 Task: Apply update heading 6 to match "Mouse".
Action: Mouse moved to (196, 79)
Screenshot: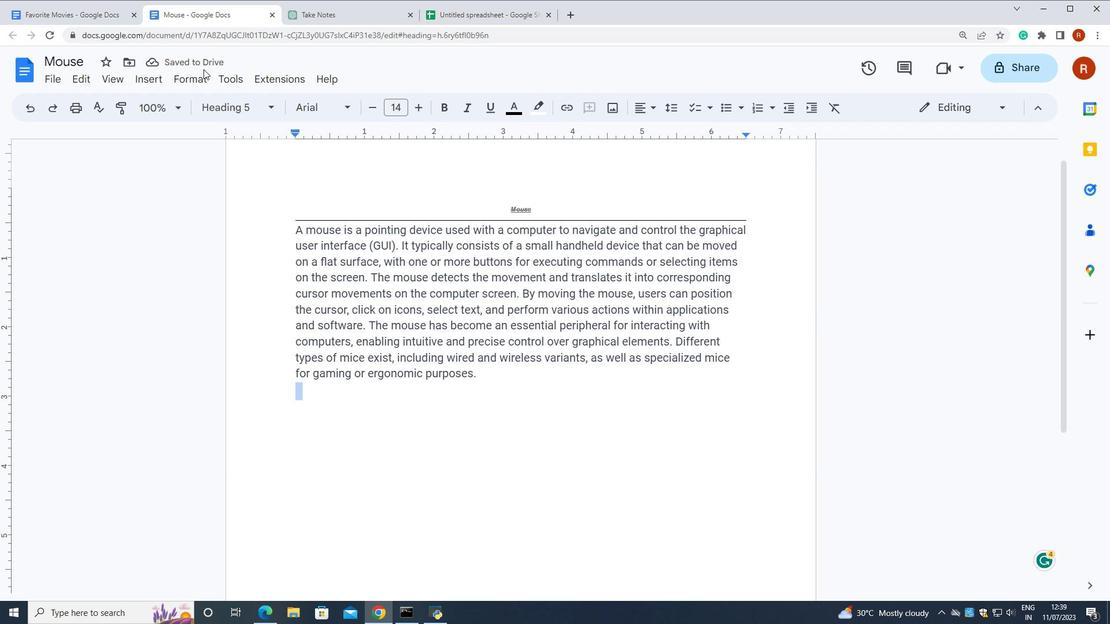 
Action: Mouse pressed left at (196, 79)
Screenshot: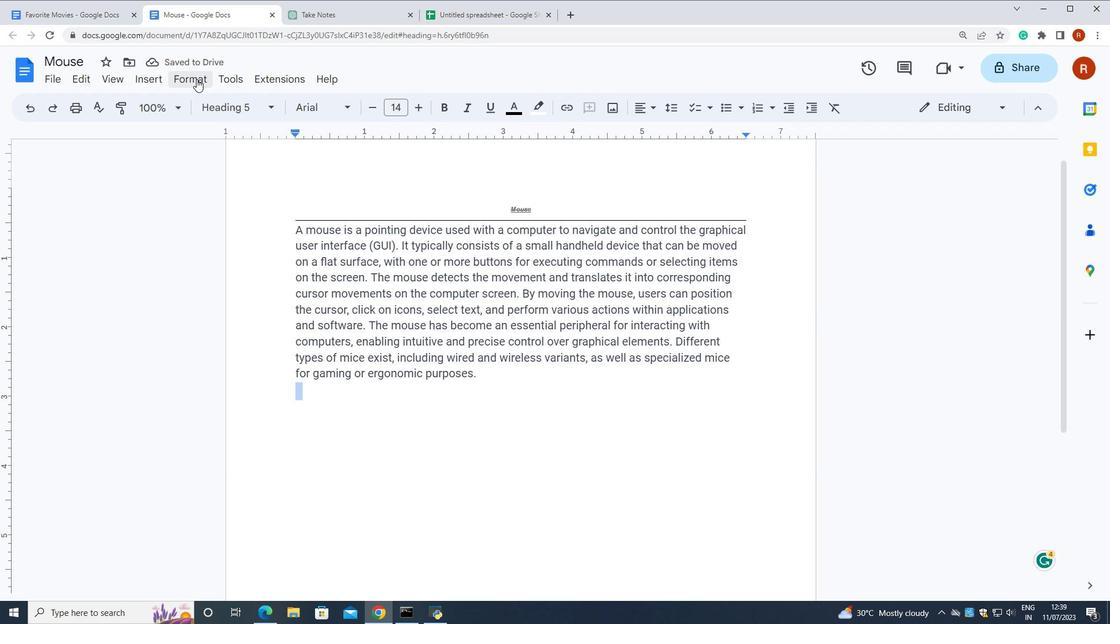 
Action: Mouse moved to (643, 380)
Screenshot: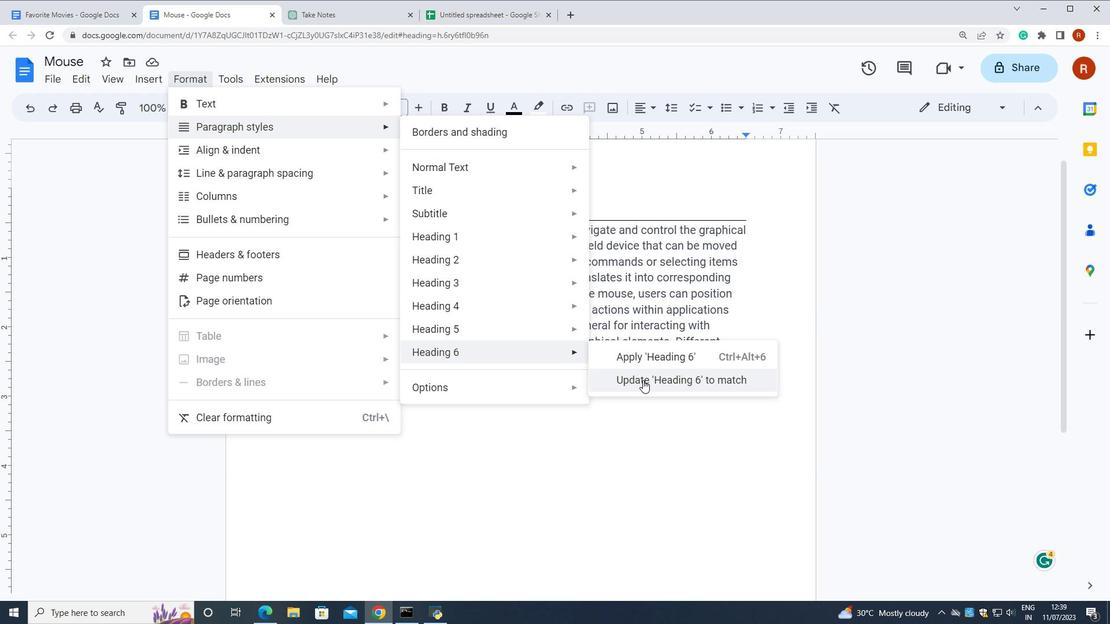 
Action: Mouse pressed left at (643, 380)
Screenshot: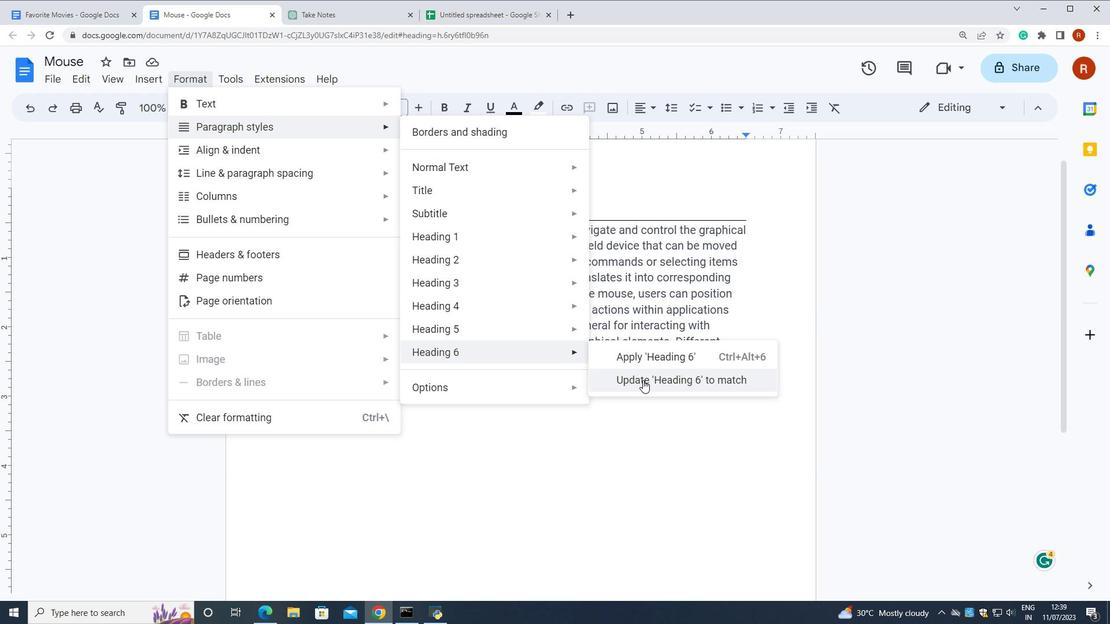 
